 Task: Set your website to "mark.dev.com".
Action: Mouse moved to (969, 75)
Screenshot: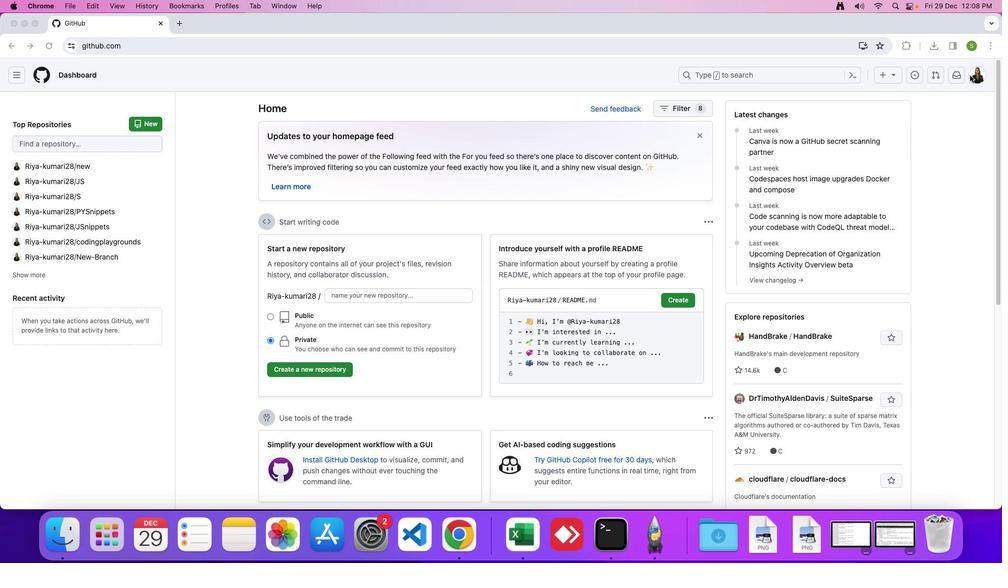
Action: Mouse pressed left at (969, 75)
Screenshot: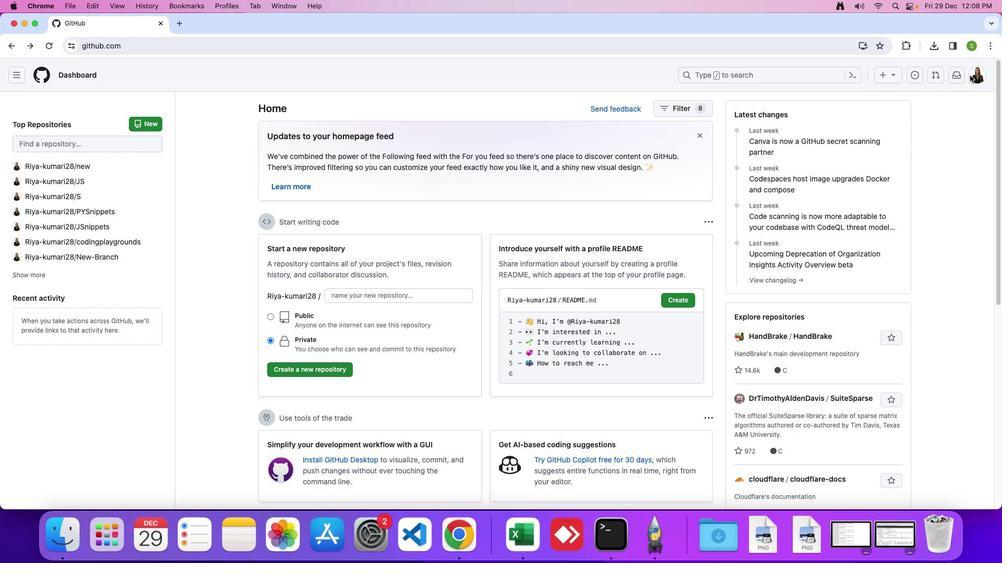 
Action: Mouse moved to (976, 73)
Screenshot: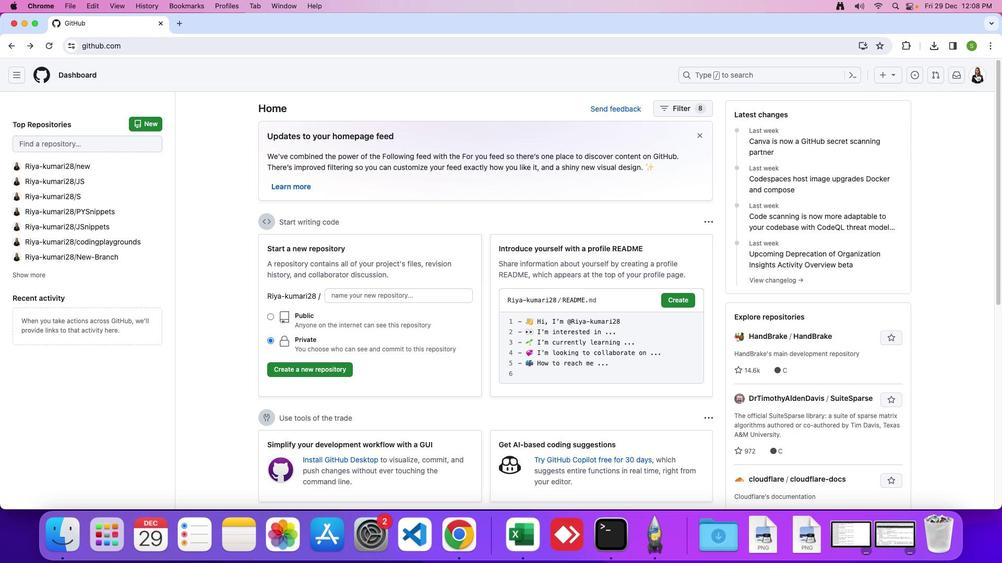 
Action: Mouse pressed left at (976, 73)
Screenshot: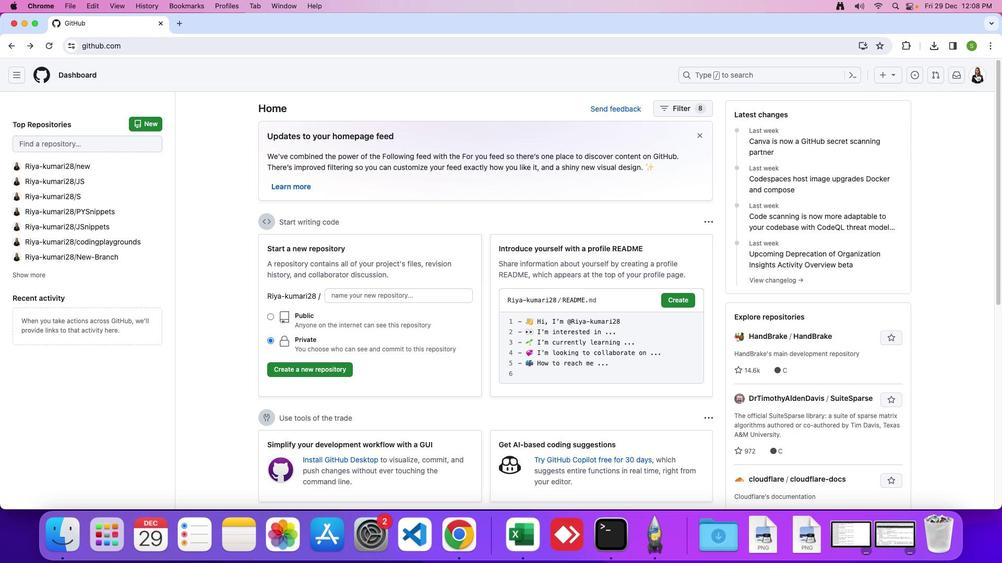 
Action: Mouse moved to (886, 128)
Screenshot: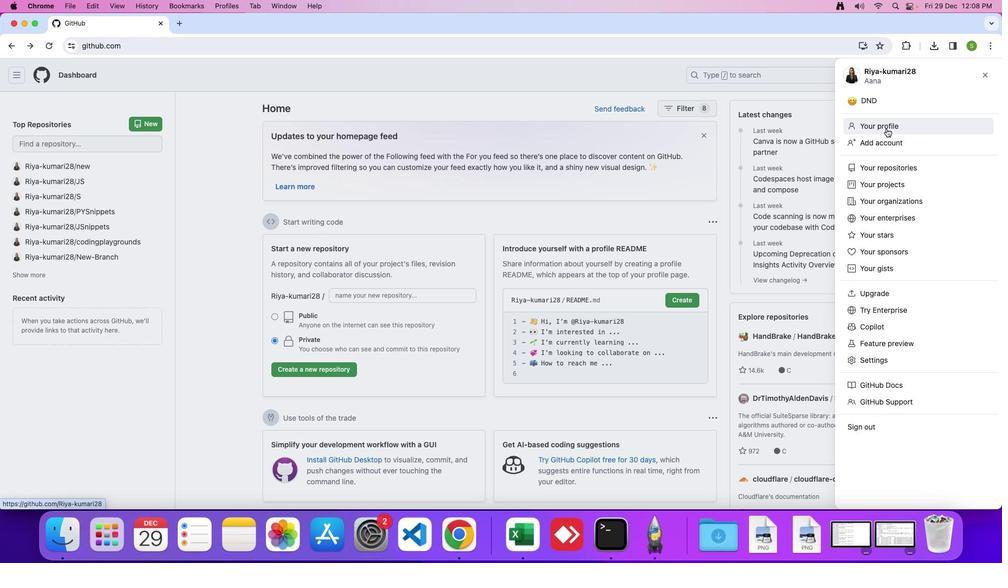
Action: Mouse pressed left at (886, 128)
Screenshot: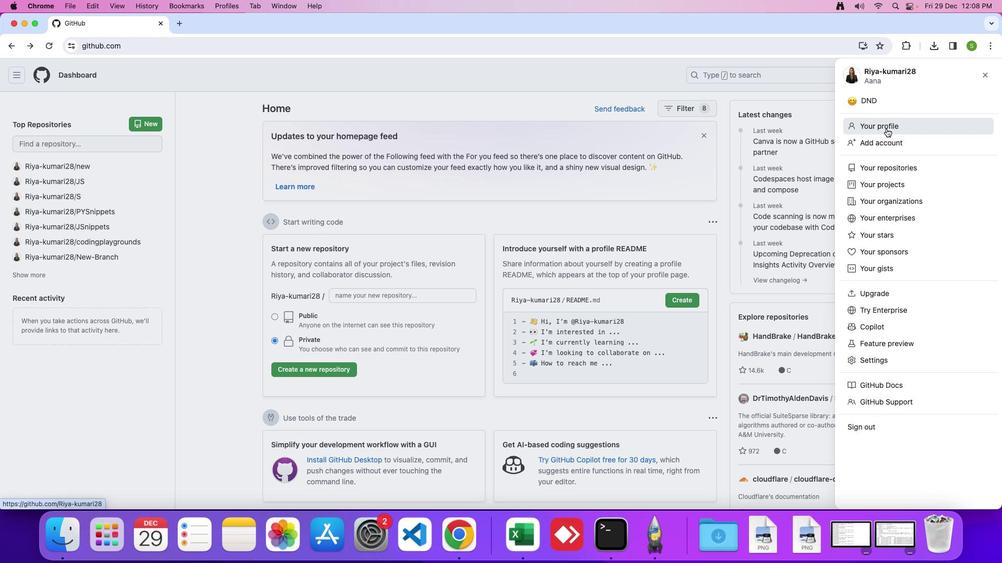 
Action: Mouse moved to (259, 364)
Screenshot: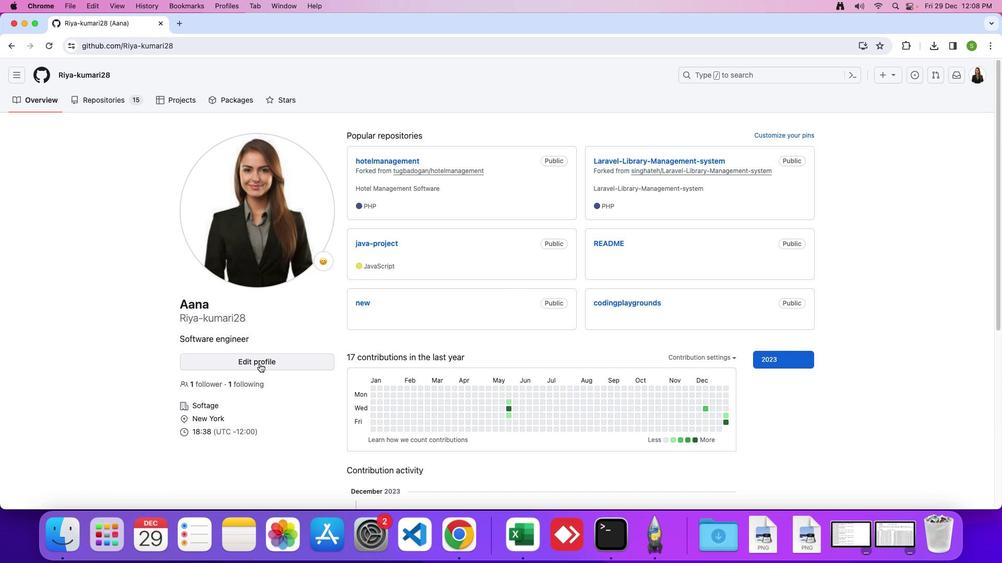 
Action: Mouse pressed left at (259, 364)
Screenshot: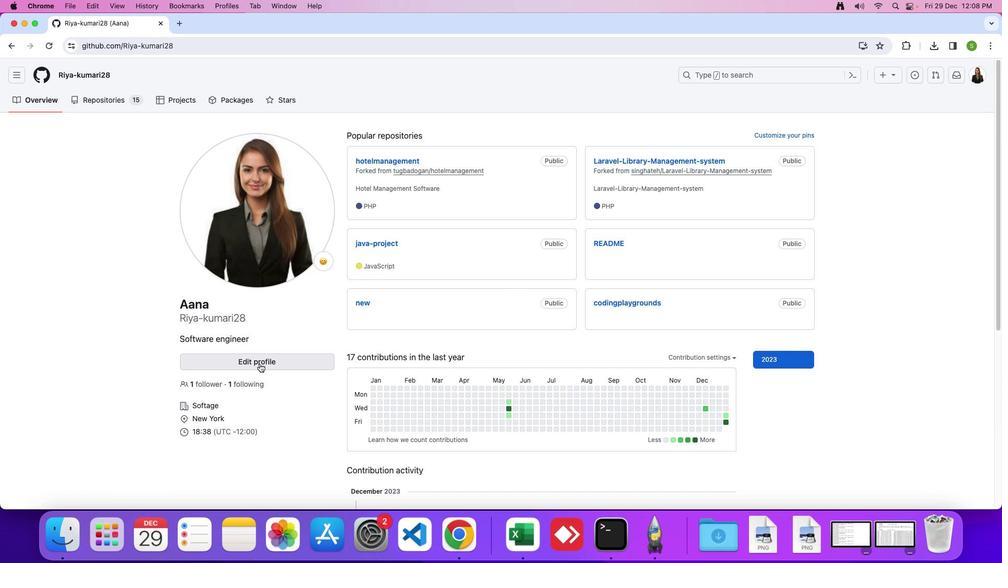 
Action: Mouse moved to (292, 346)
Screenshot: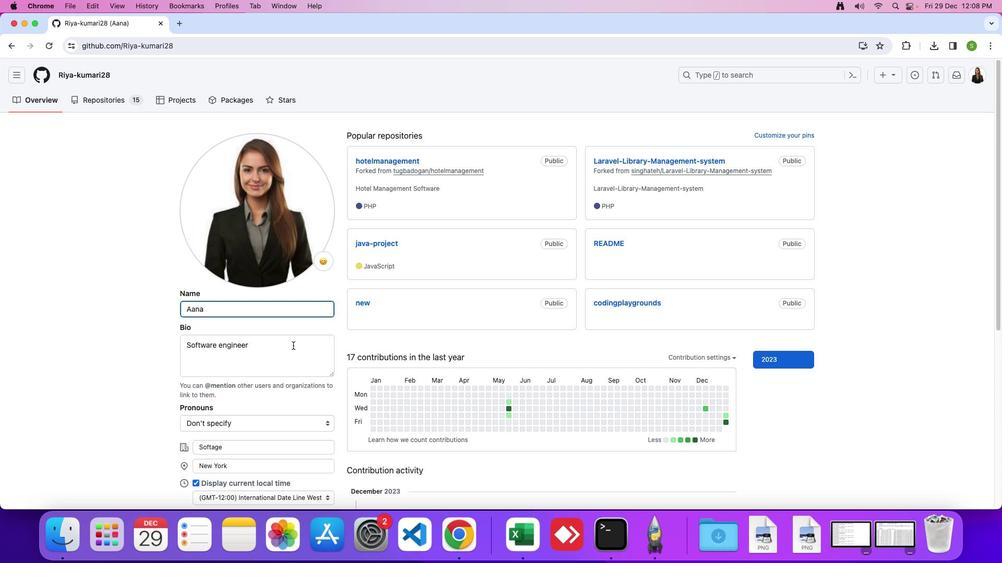 
Action: Mouse scrolled (292, 346) with delta (0, 0)
Screenshot: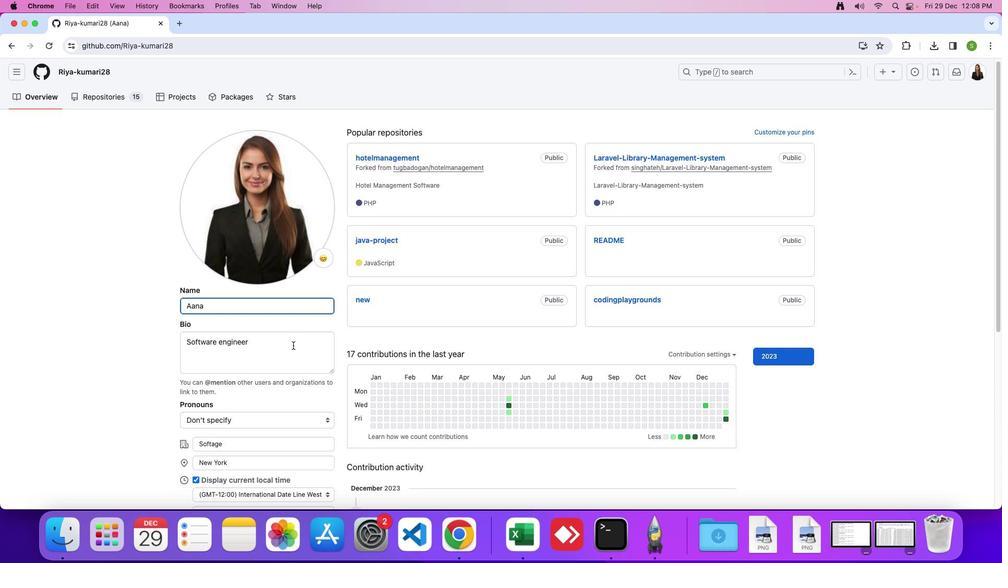 
Action: Mouse scrolled (292, 346) with delta (0, 0)
Screenshot: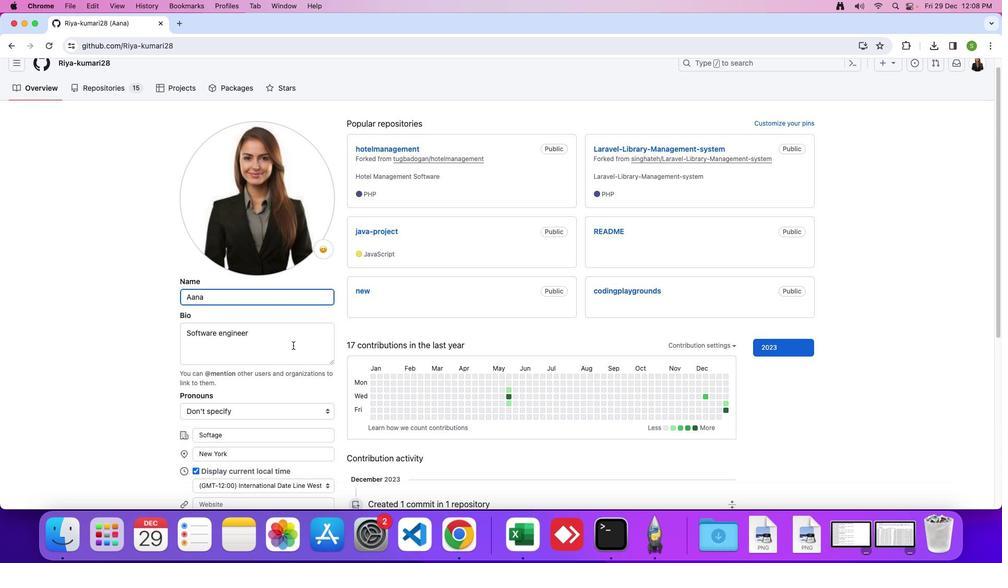 
Action: Mouse scrolled (292, 346) with delta (0, -1)
Screenshot: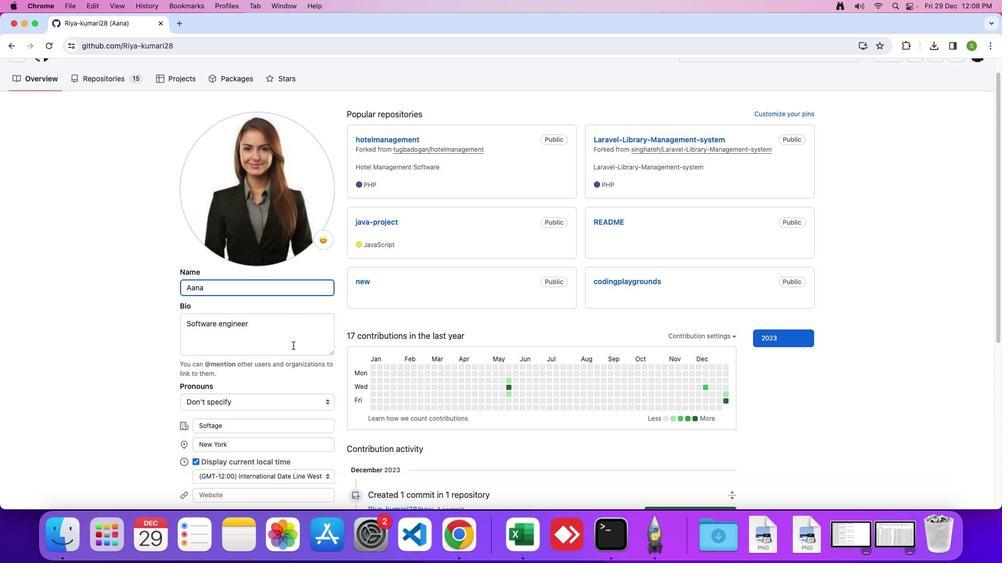 
Action: Mouse scrolled (292, 346) with delta (0, 0)
Screenshot: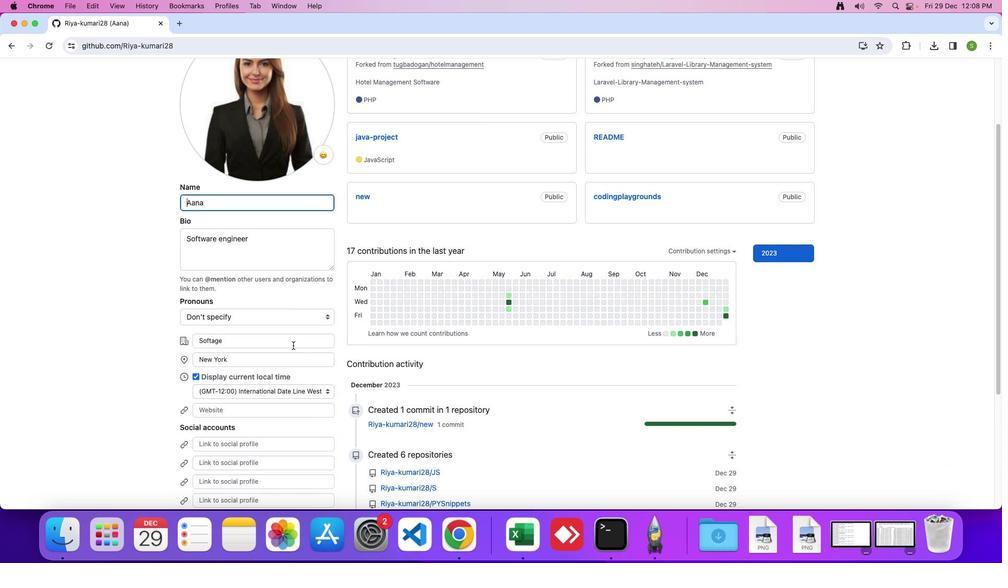 
Action: Mouse scrolled (292, 346) with delta (0, 0)
Screenshot: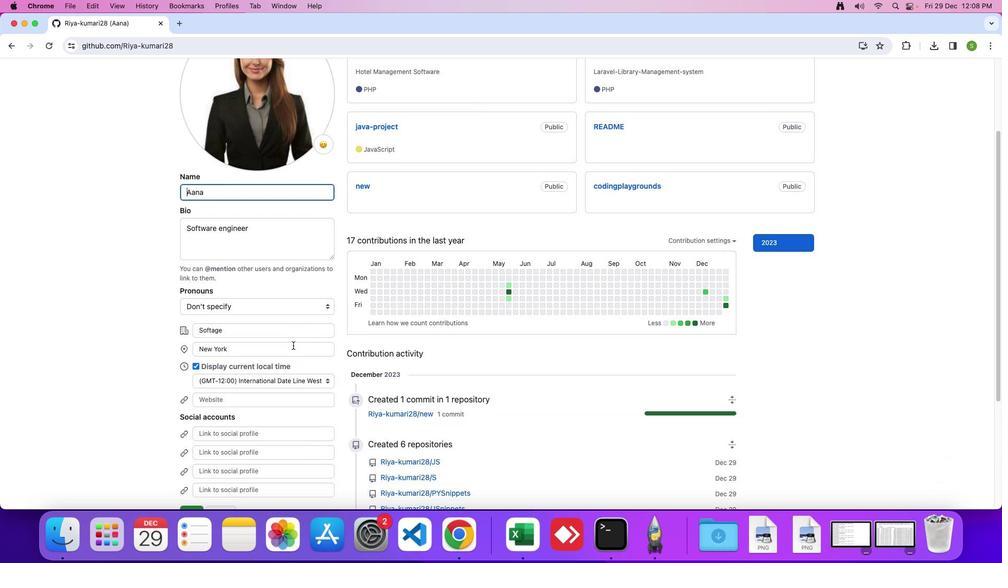 
Action: Mouse scrolled (292, 346) with delta (0, -1)
Screenshot: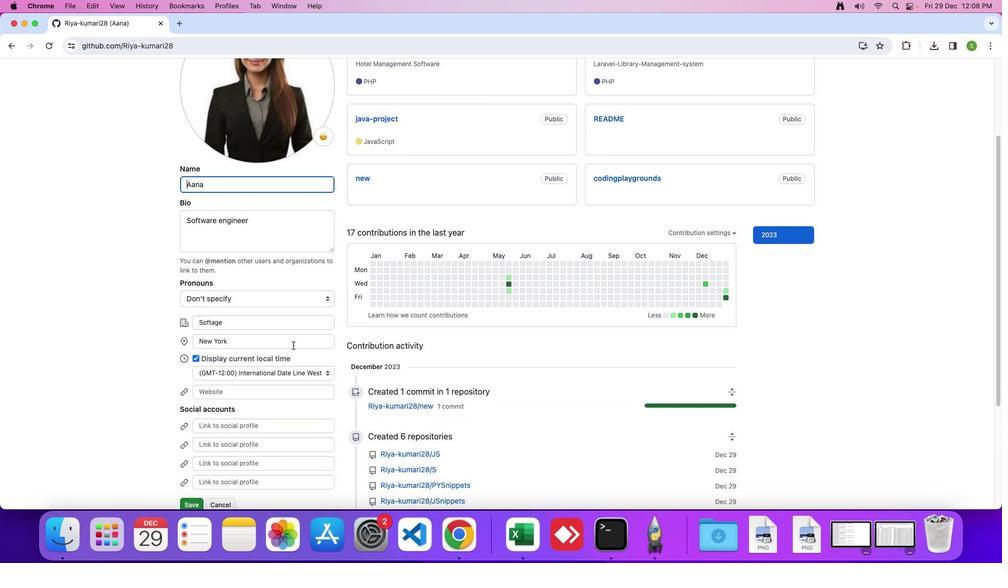 
Action: Mouse moved to (248, 320)
Screenshot: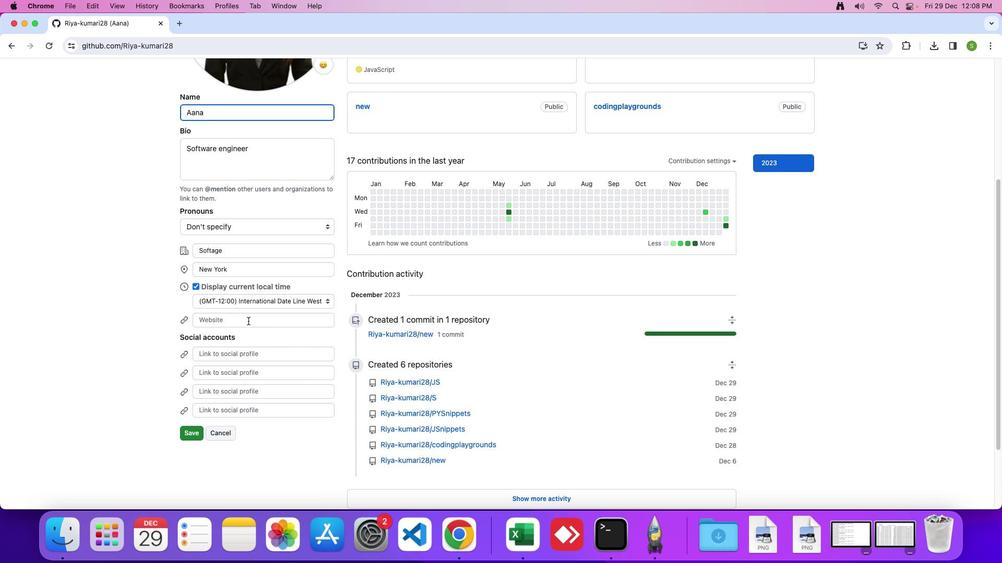 
Action: Mouse pressed left at (248, 320)
Screenshot: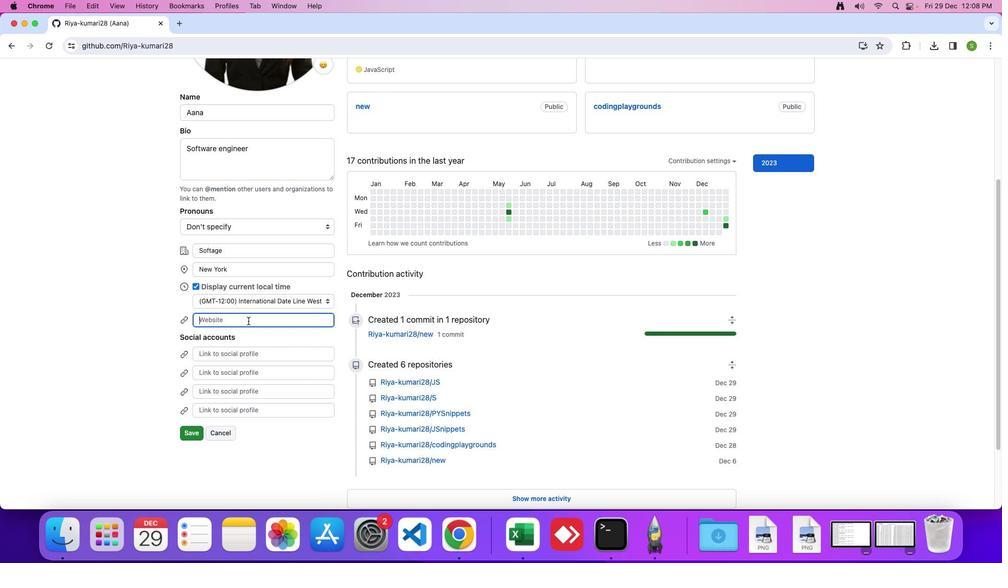 
Action: Key pressed Key.caps_lock'm''a''r''k''.''d''e''v''.''c''o''m'
Screenshot: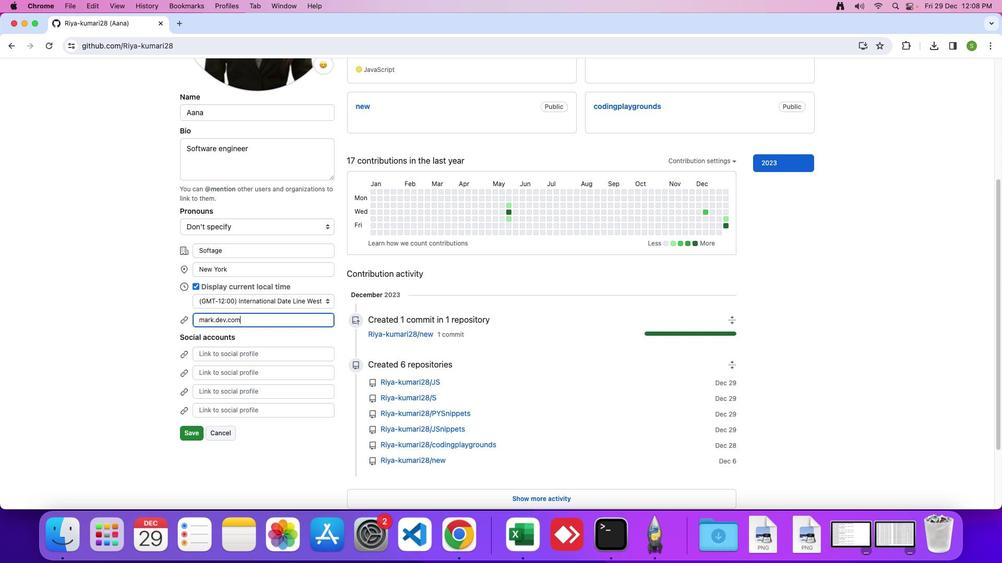 
Action: Mouse moved to (187, 436)
Screenshot: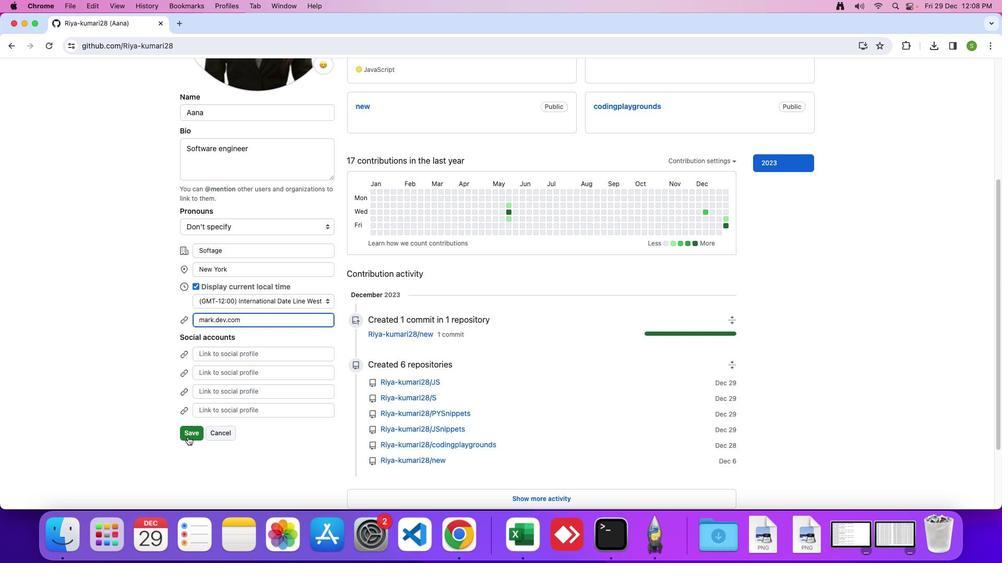 
Action: Mouse pressed left at (187, 436)
Screenshot: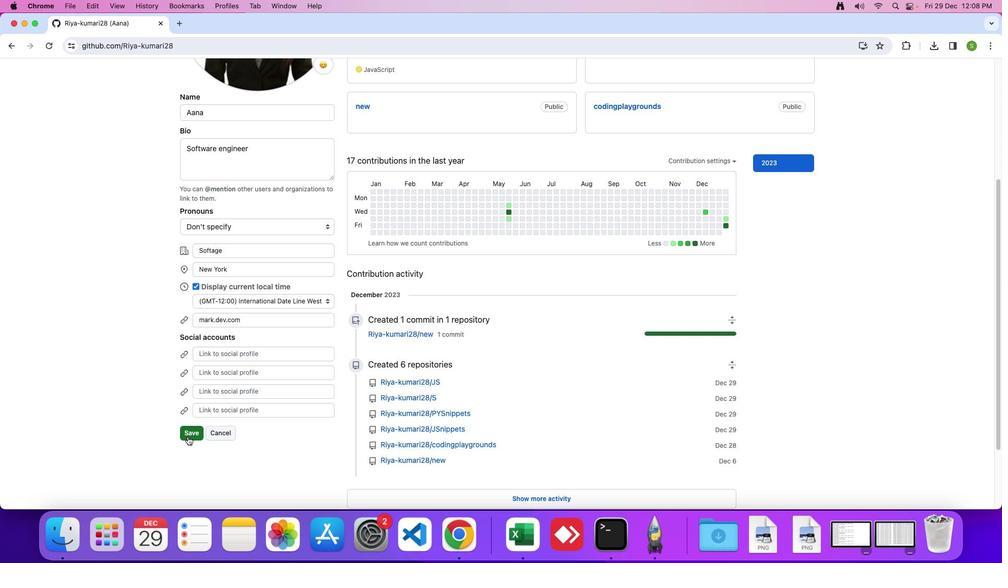 
